 Task: Plan a departmental training on customer service excellence on the 17th january 2024 at 4:30 PM to 5:00 PM
Action: Mouse moved to (60, 67)
Screenshot: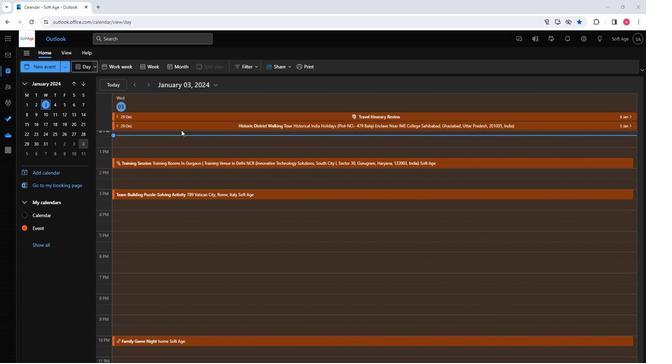 
Action: Mouse pressed left at (60, 67)
Screenshot: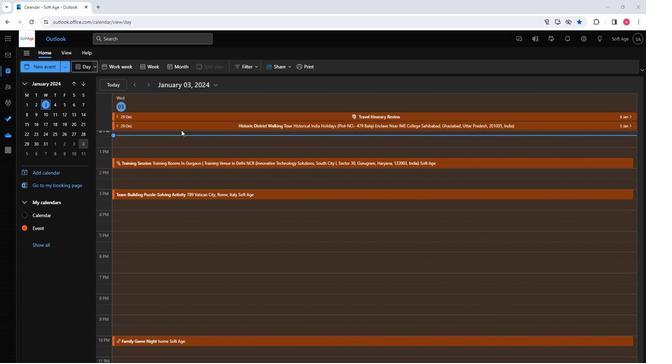 
Action: Mouse moved to (165, 110)
Screenshot: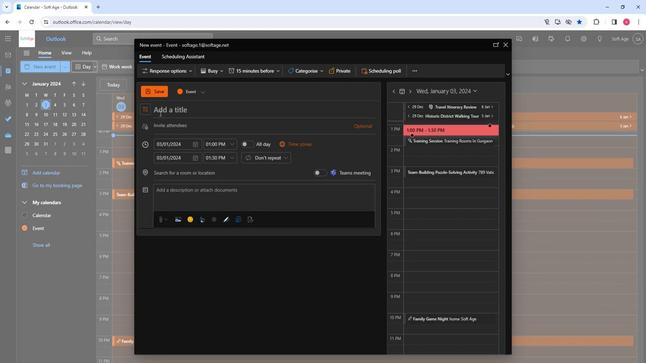
Action: Mouse pressed left at (165, 110)
Screenshot: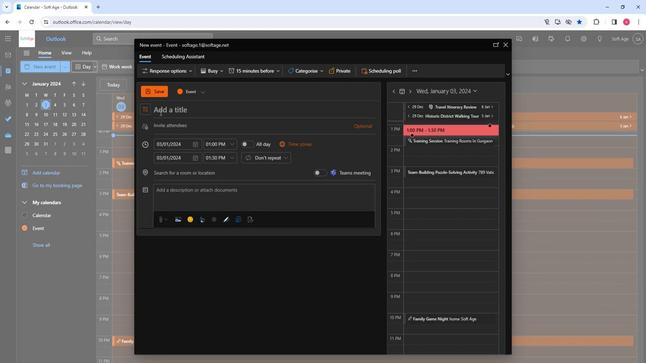 
Action: Mouse moved to (167, 112)
Screenshot: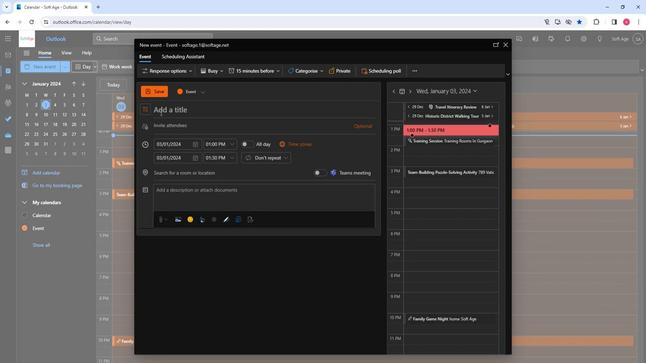 
Action: Key pressed <Key.shift>Departmental<Key.space><Key.shift>Training<Key.space>on<Key.space><Key.backspace><Key.backspace><Key.backspace><Key.shift>On<Key.space><Key.shift><Key.shift><Key.shift><Key.shift><Key.shift><Key.shift><Key.shift><Key.shift><Key.shift><Key.shift>Customer<Key.space><Key.shift>Service<Key.space><Key.shift><Key.shift><Key.shift><Key.shift><Key.shift><Key.shift><Key.shift><Key.shift><Key.shift><Key.shift>Excellence<Key.space>
Screenshot: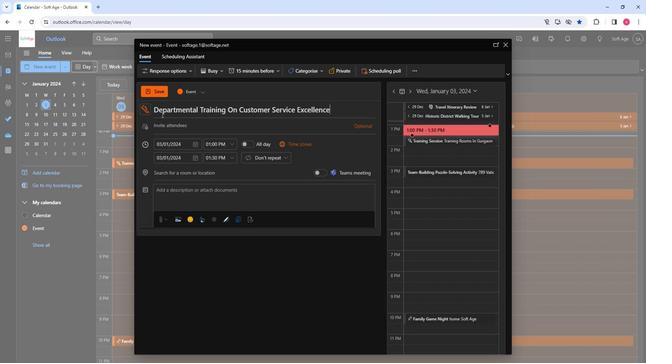 
Action: Mouse moved to (220, 124)
Screenshot: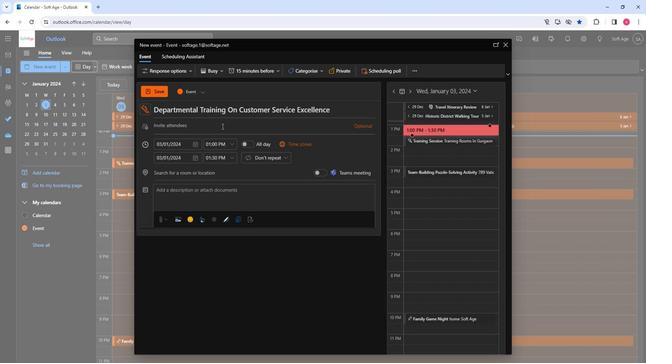 
Action: Mouse pressed left at (220, 124)
Screenshot: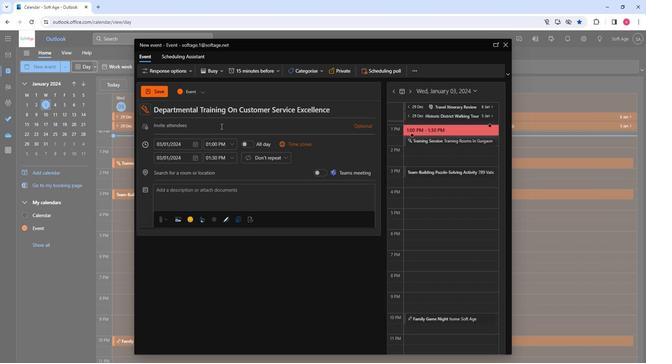 
Action: Key pressed d<Key.backspace>so
Screenshot: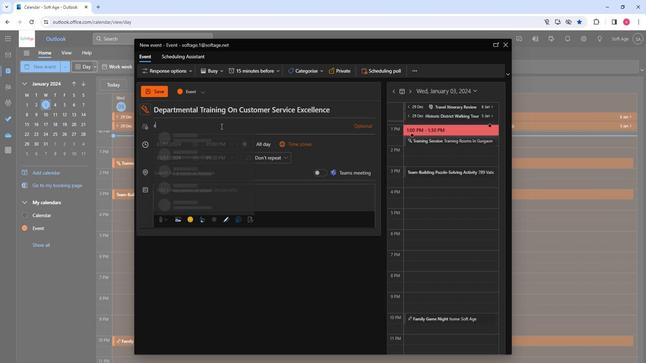 
Action: Mouse moved to (213, 149)
Screenshot: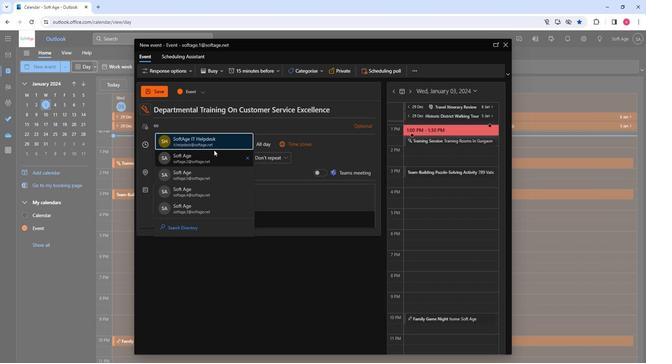 
Action: Mouse pressed left at (213, 149)
Screenshot: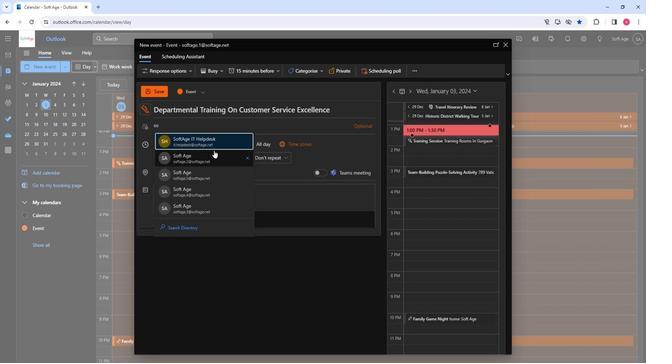 
Action: Key pressed so
Screenshot: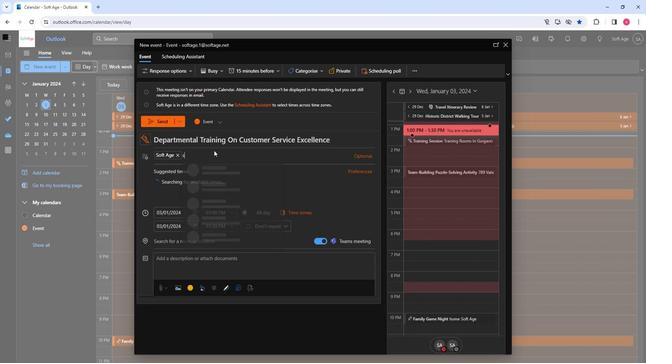 
Action: Mouse moved to (224, 207)
Screenshot: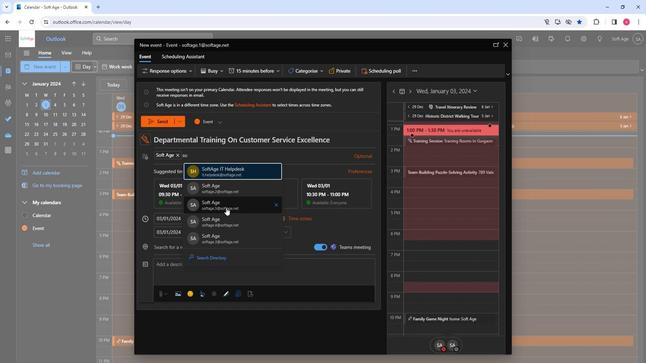 
Action: Mouse pressed left at (224, 207)
Screenshot: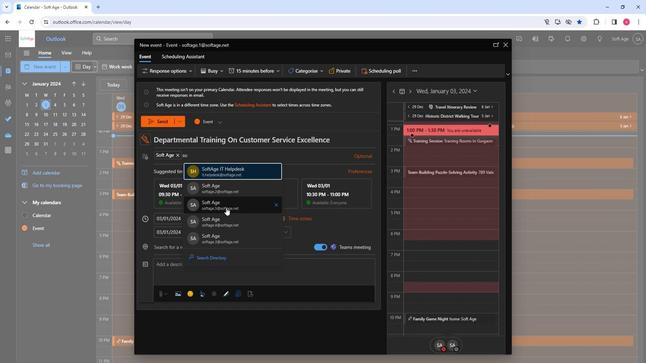 
Action: Key pressed so
Screenshot: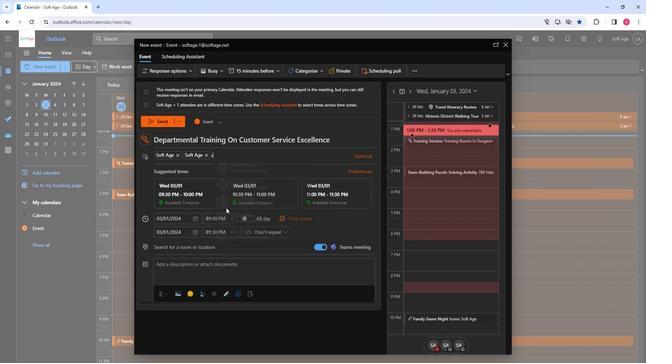 
Action: Mouse moved to (229, 220)
Screenshot: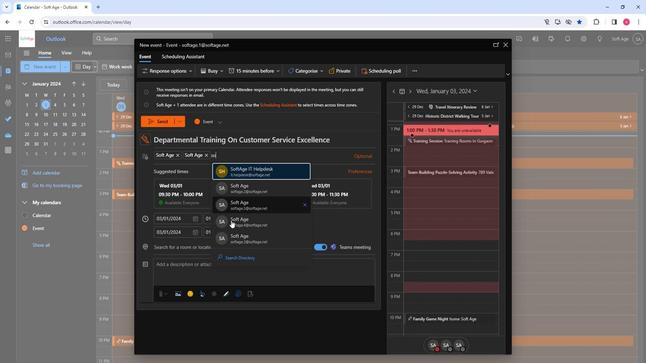 
Action: Mouse pressed left at (229, 220)
Screenshot: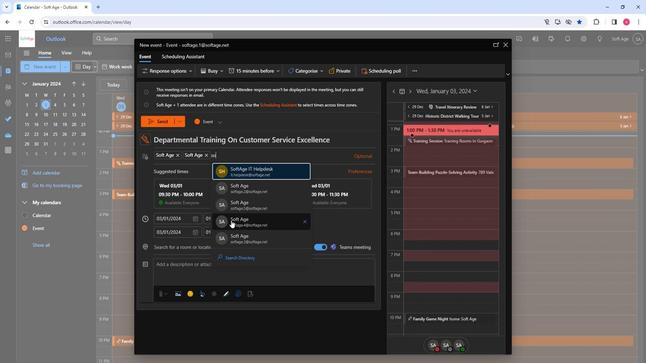 
Action: Key pressed so
Screenshot: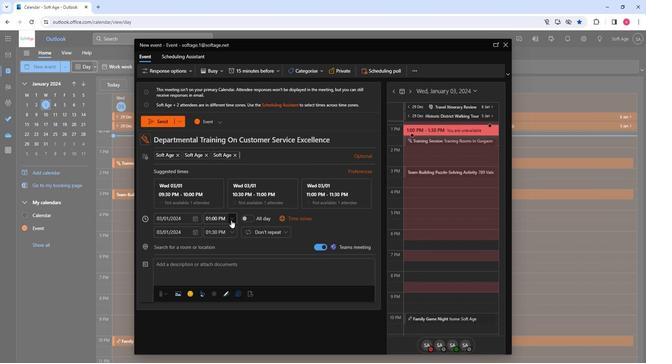 
Action: Mouse moved to (282, 238)
Screenshot: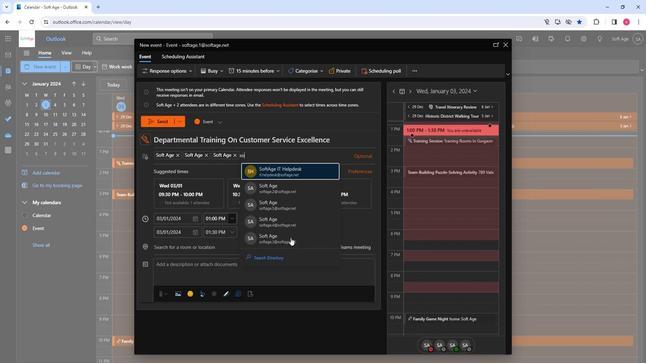 
Action: Mouse pressed left at (282, 238)
Screenshot: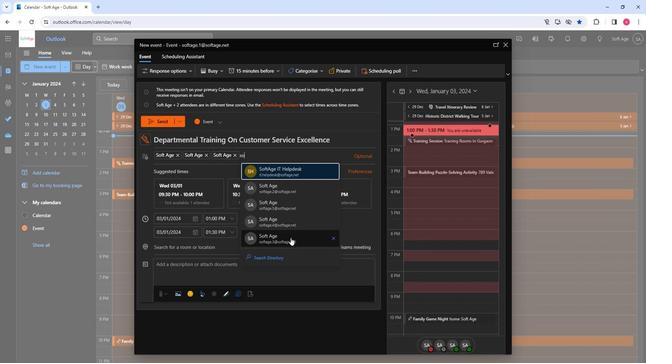 
Action: Mouse moved to (196, 220)
Screenshot: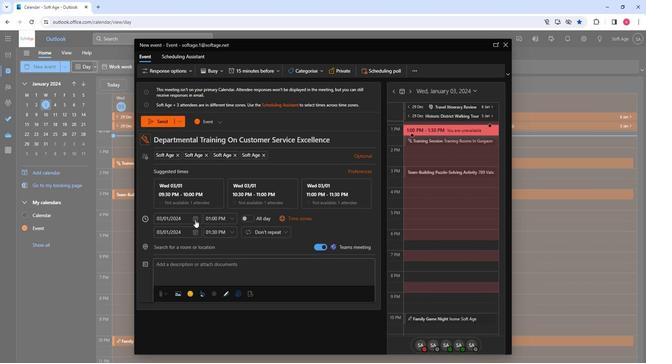 
Action: Mouse pressed left at (196, 220)
Screenshot: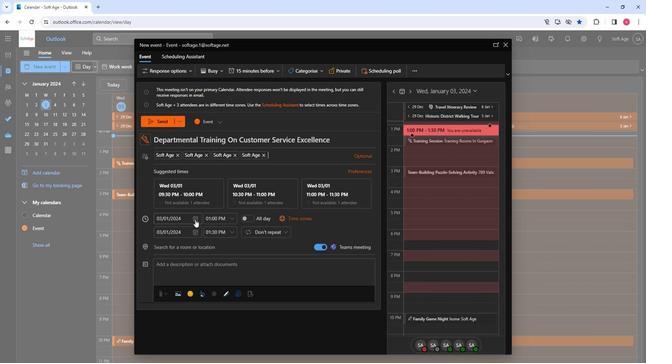 
Action: Mouse moved to (184, 276)
Screenshot: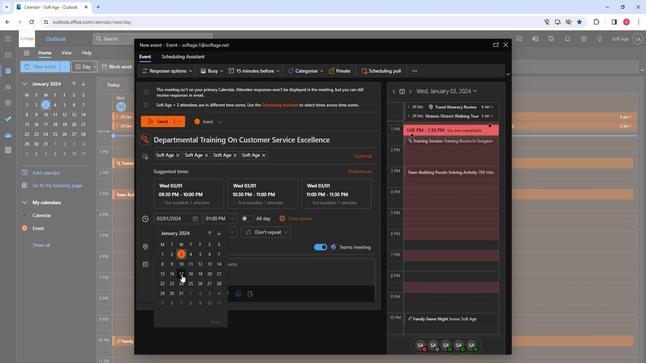 
Action: Mouse pressed left at (184, 276)
Screenshot: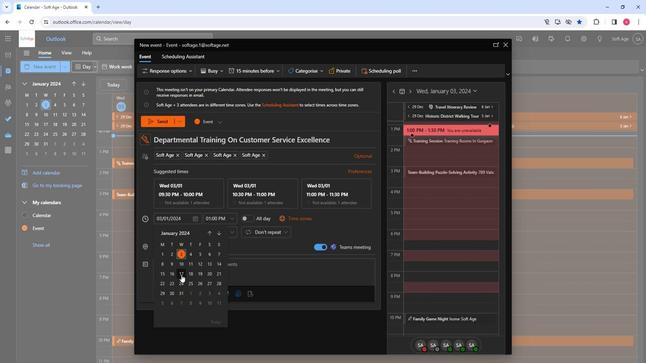
Action: Mouse moved to (231, 214)
Screenshot: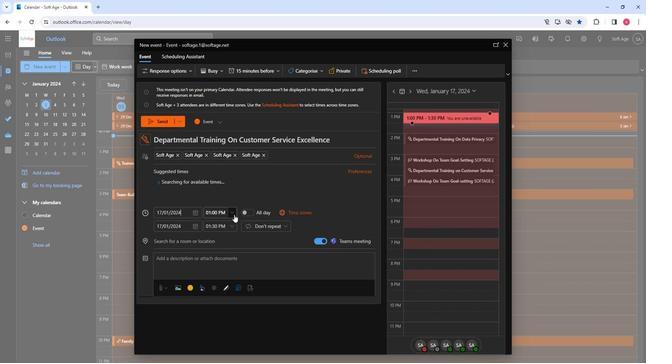 
Action: Mouse pressed left at (231, 214)
Screenshot: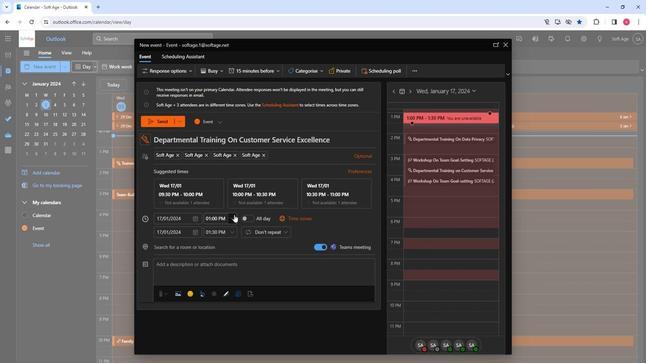 
Action: Mouse moved to (220, 255)
Screenshot: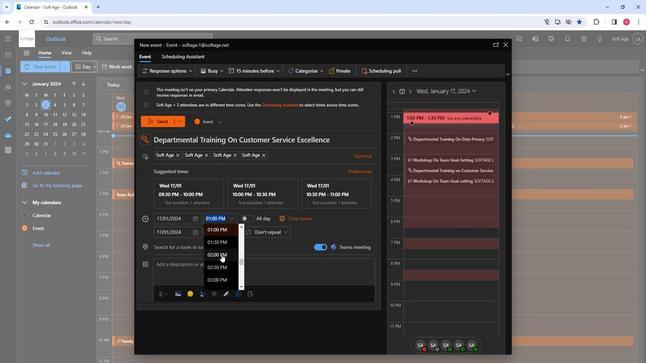 
Action: Mouse scrolled (220, 255) with delta (0, 0)
Screenshot: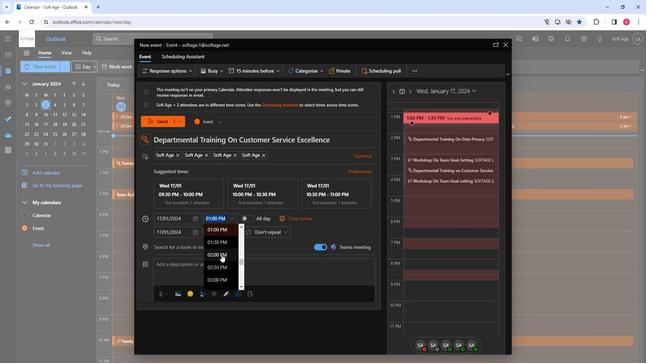 
Action: Mouse moved to (221, 255)
Screenshot: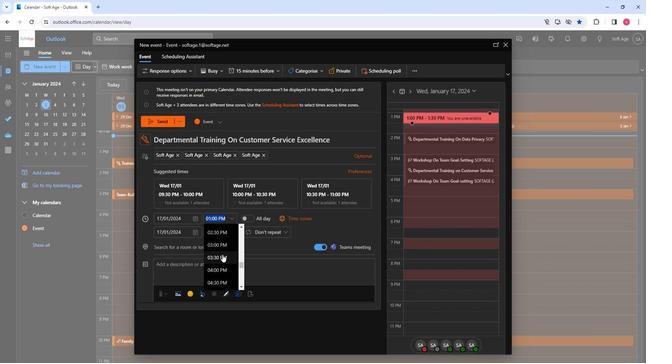 
Action: Mouse scrolled (221, 255) with delta (0, 0)
Screenshot: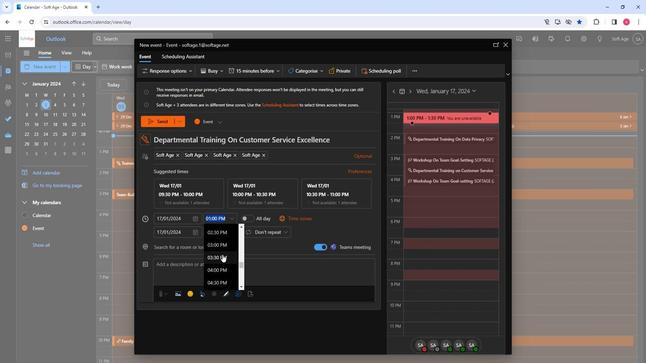 
Action: Mouse moved to (218, 251)
Screenshot: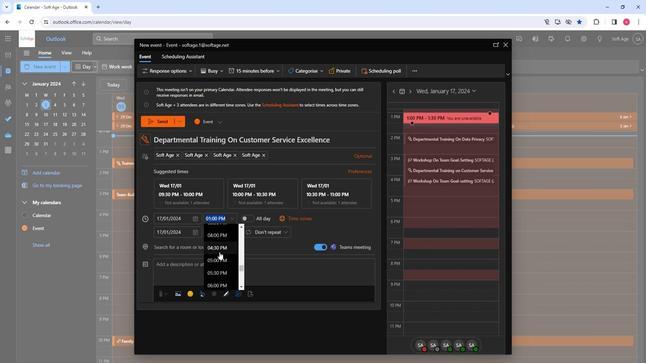 
Action: Mouse pressed left at (218, 251)
Screenshot: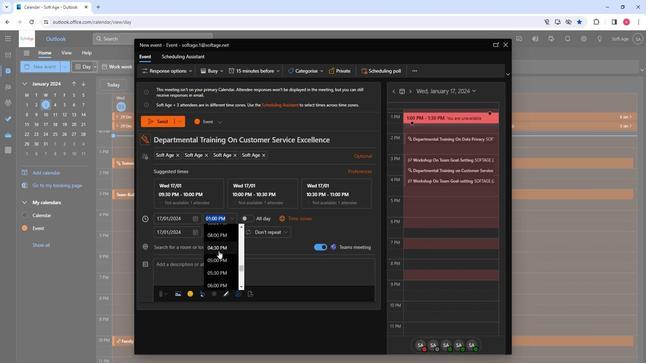 
Action: Mouse moved to (180, 250)
Screenshot: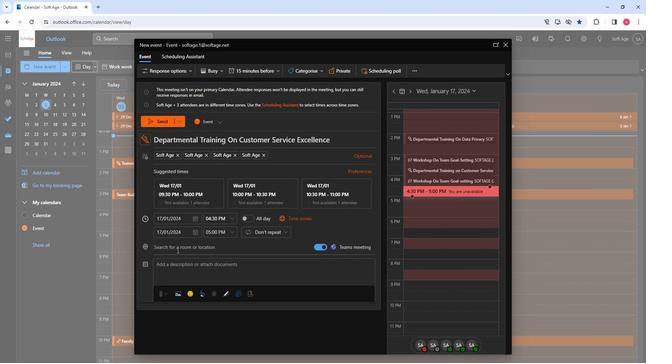 
Action: Mouse pressed left at (180, 250)
Screenshot: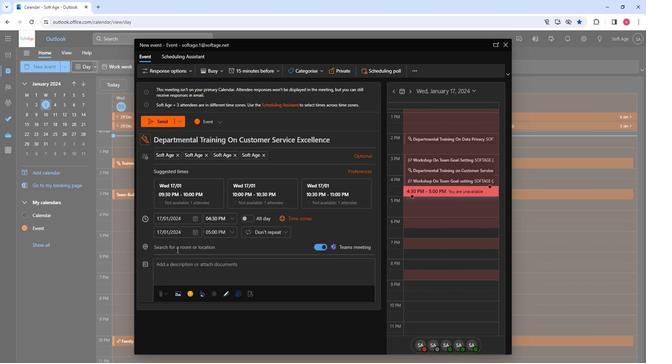 
Action: Key pressed customer
Screenshot: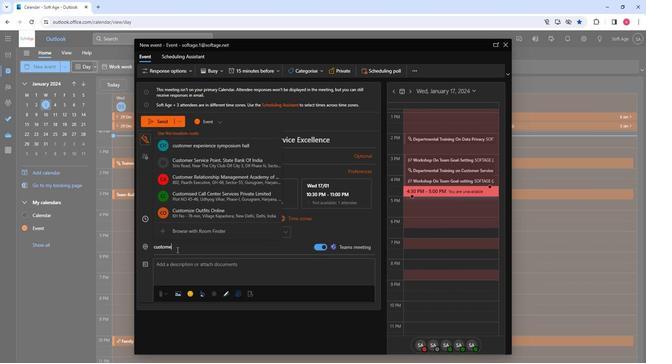 
Action: Mouse moved to (211, 200)
Screenshot: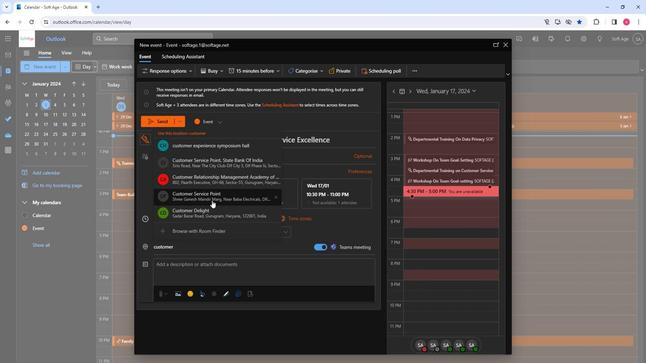 
Action: Mouse pressed left at (211, 200)
Screenshot: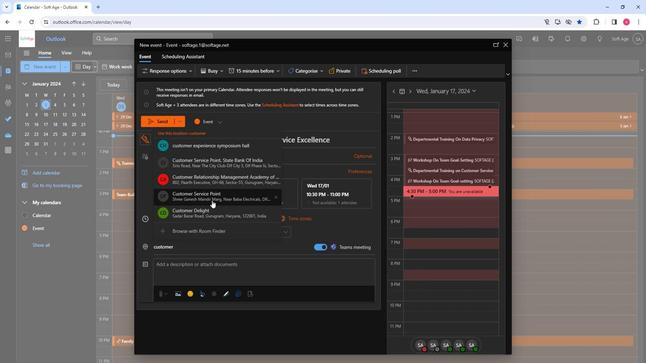 
Action: Mouse moved to (195, 266)
Screenshot: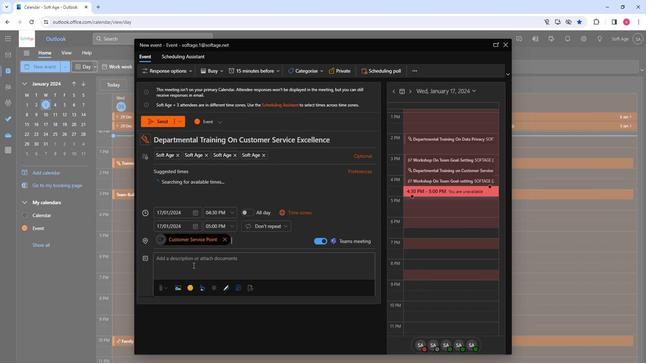 
Action: Mouse pressed left at (195, 266)
Screenshot: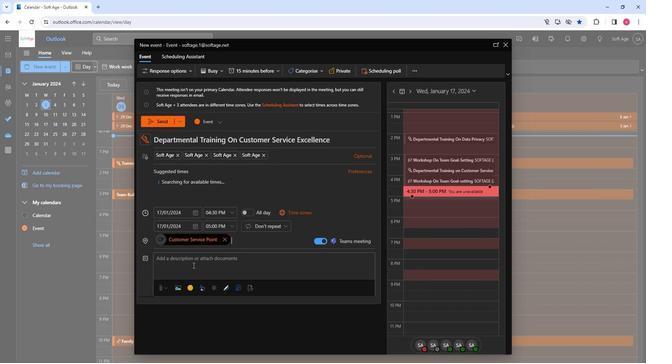 
Action: Mouse moved to (195, 266)
Screenshot: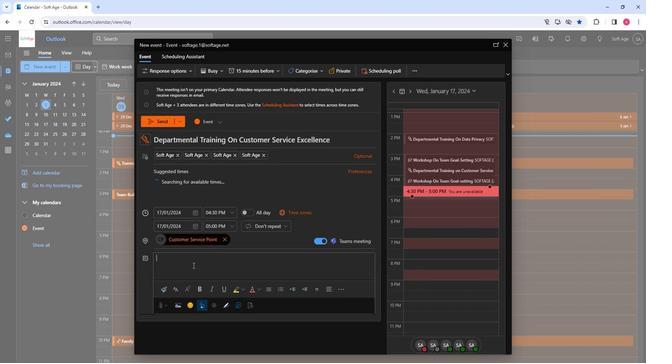 
Action: Key pressed <Key.shift>Elevate<Key.space>service<Key.space>standards<Key.shift>!<Key.space><Key.shift>Join<Key.space>our<Key.space>department<Key.space>training<Key.space>on<Key.space>customer<Key.space>service<Key.space>ec<Key.backspace>xcellen<Key.backspace><Key.backspace><Key.backspace><Key.backspace>llence<Key.space>next<Key.space>month.<Key.space><Key.shift>Enhance<Key.space>skills,<Key.space>foster<Key.space>customer<Key.space>satisfaction,<Key.space>and<Key.space>cultivate<Key.space>a<Key.space>culture<Key.space>of<Key.space>exceptional<Key.space>service
Screenshot: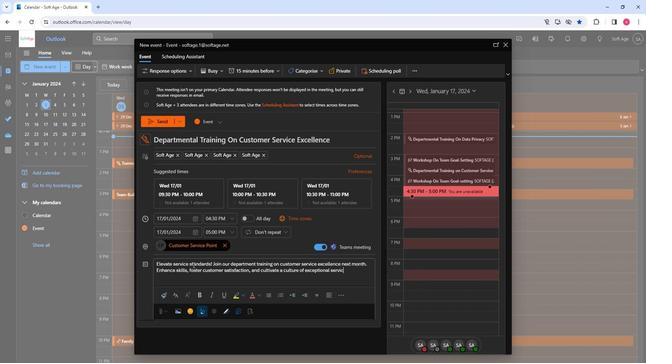 
Action: Mouse moved to (220, 271)
Screenshot: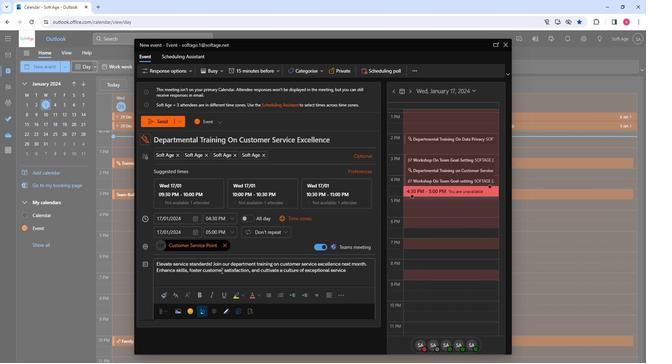 
Action: Key pressed .
Screenshot: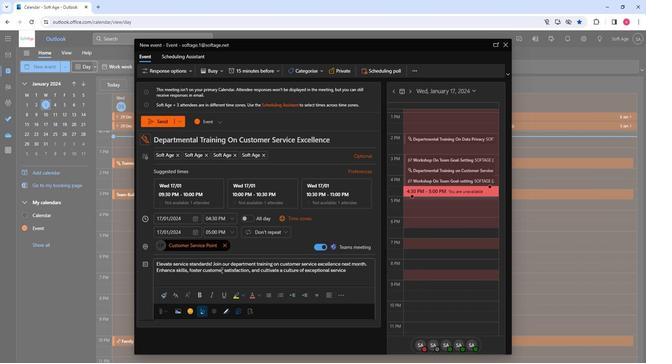 
Action: Mouse pressed left at (220, 271)
Screenshot: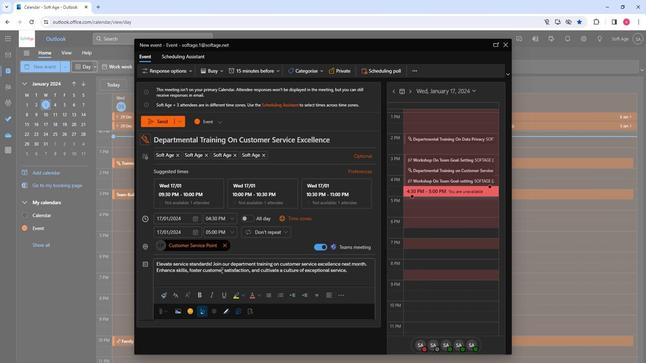 
Action: Mouse pressed left at (220, 271)
Screenshot: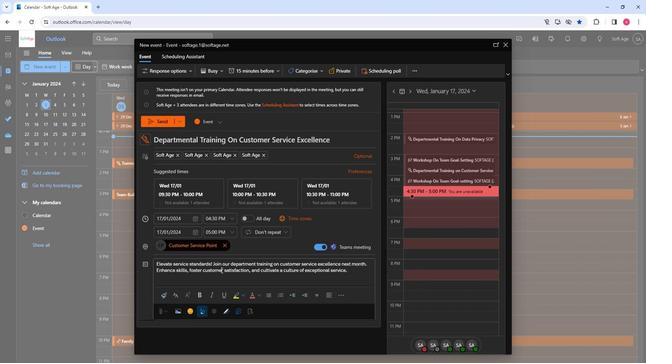 
Action: Mouse pressed left at (220, 271)
Screenshot: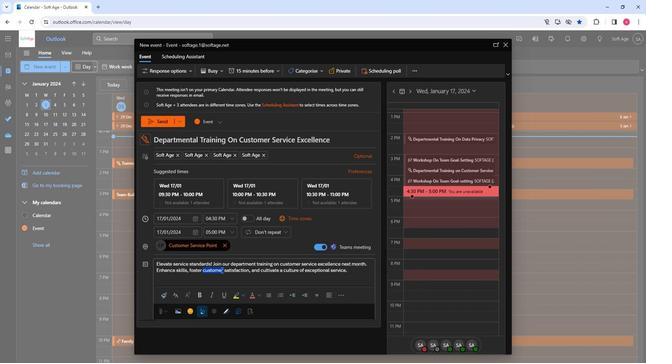 
Action: Mouse moved to (180, 299)
Screenshot: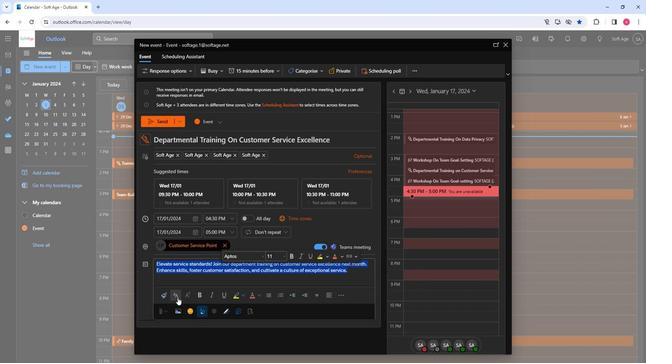 
Action: Mouse pressed left at (180, 299)
Screenshot: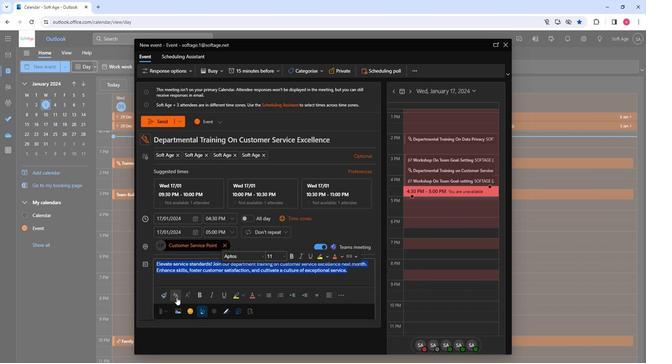 
Action: Mouse moved to (214, 230)
Screenshot: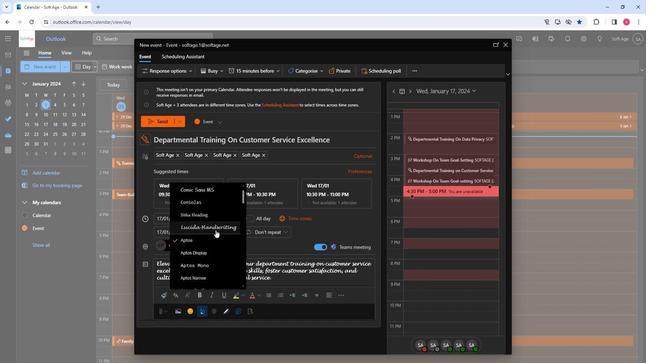
Action: Mouse scrolled (214, 230) with delta (0, 0)
Screenshot: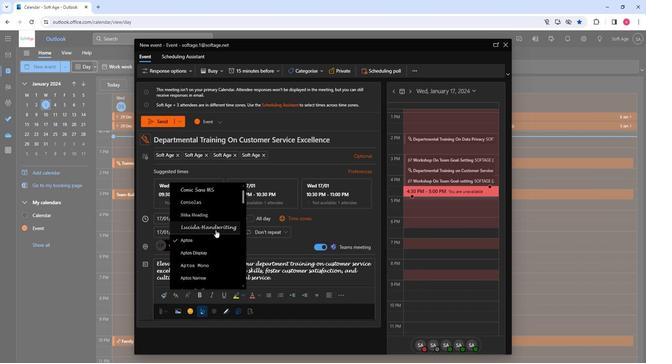 
Action: Mouse scrolled (214, 230) with delta (0, 0)
Screenshot: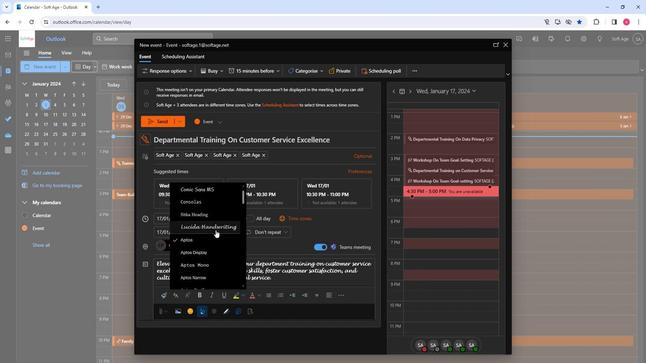 
Action: Mouse moved to (195, 258)
Screenshot: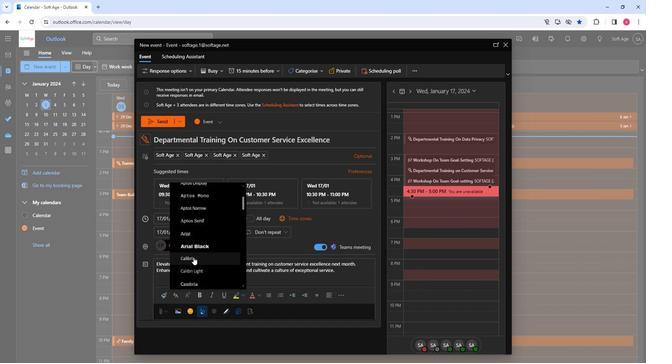 
Action: Mouse scrolled (195, 258) with delta (0, 0)
Screenshot: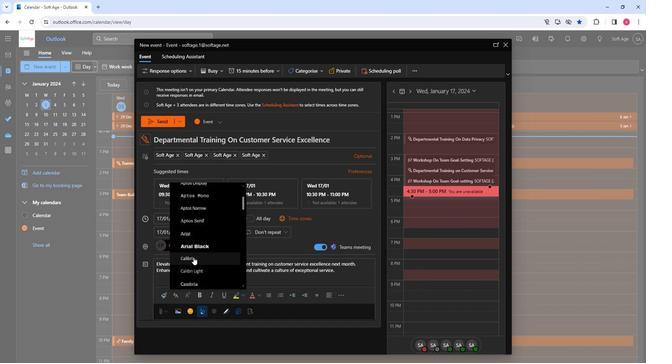 
Action: Mouse scrolled (195, 258) with delta (0, 0)
Screenshot: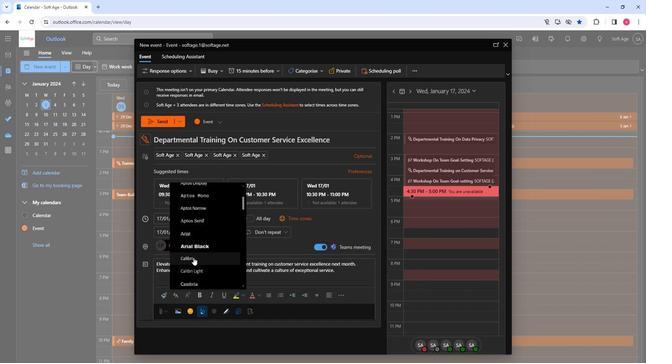 
Action: Mouse scrolled (195, 258) with delta (0, 0)
Screenshot: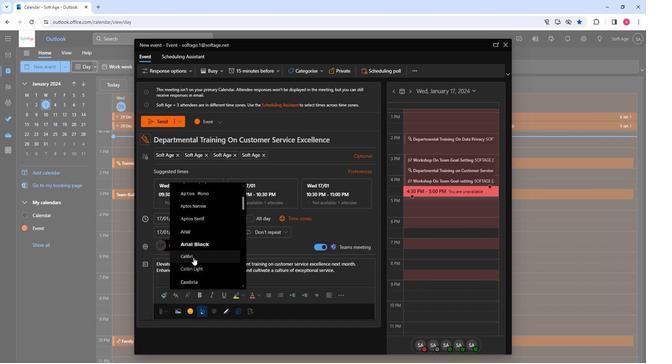 
Action: Mouse moved to (198, 218)
Screenshot: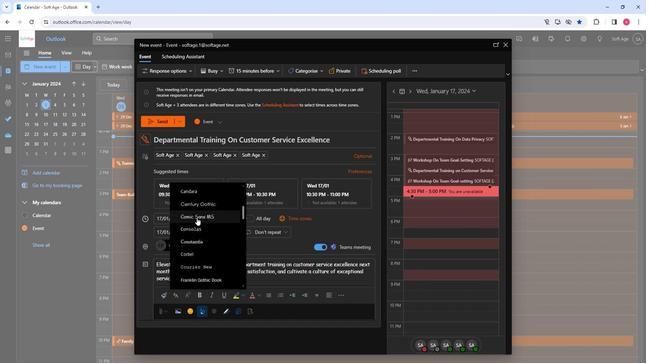 
Action: Mouse pressed left at (198, 218)
Screenshot: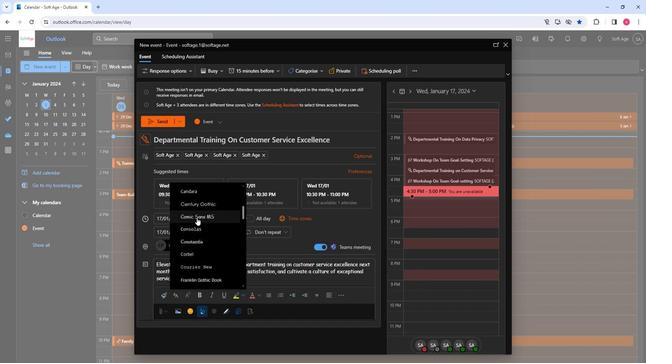 
Action: Mouse moved to (190, 295)
Screenshot: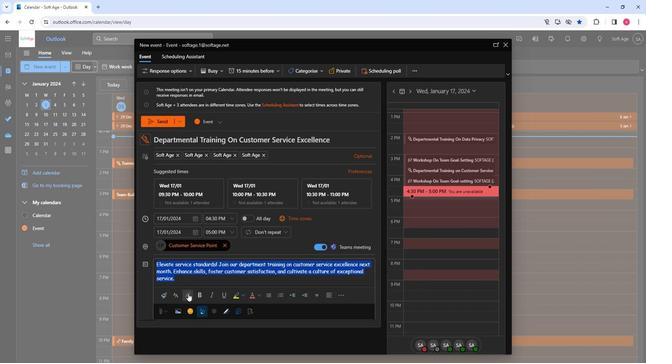 
Action: Mouse pressed left at (190, 295)
Screenshot: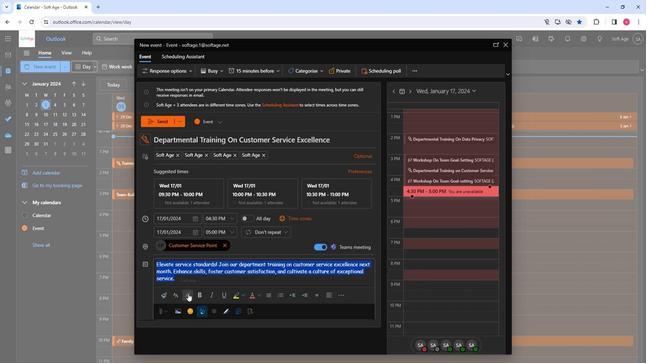 
Action: Mouse moved to (196, 231)
Screenshot: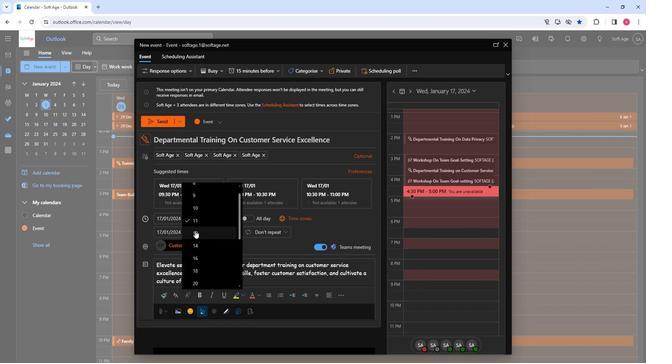 
Action: Mouse pressed left at (196, 231)
Screenshot: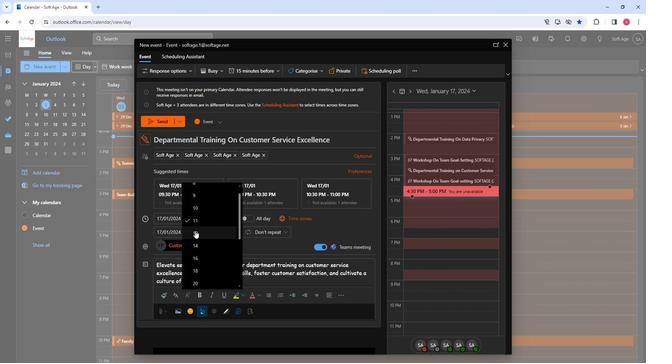 
Action: Mouse moved to (213, 298)
Screenshot: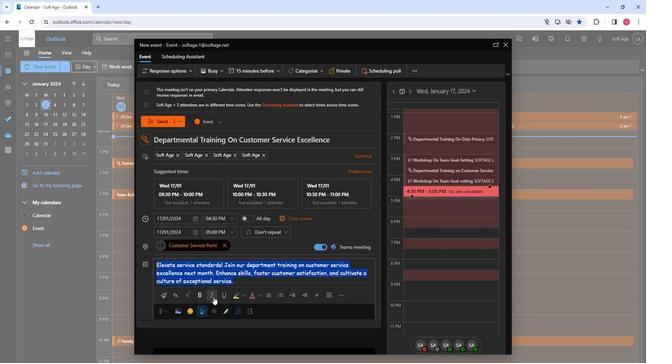 
Action: Mouse pressed left at (213, 298)
Screenshot: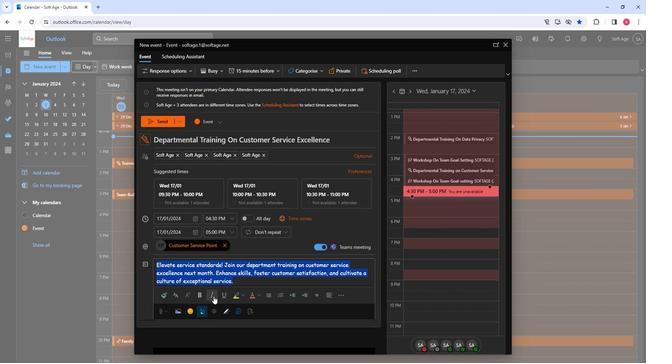 
Action: Mouse moved to (238, 296)
Screenshot: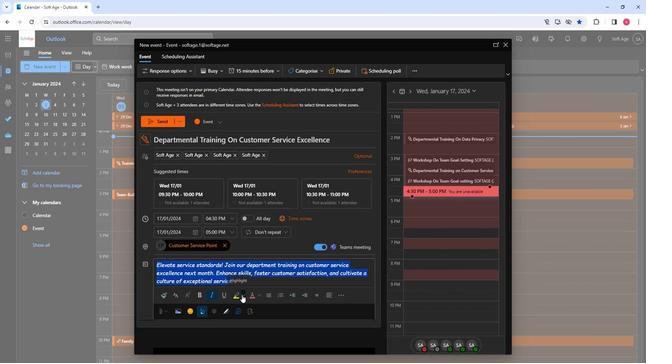 
Action: Mouse pressed left at (238, 296)
Screenshot: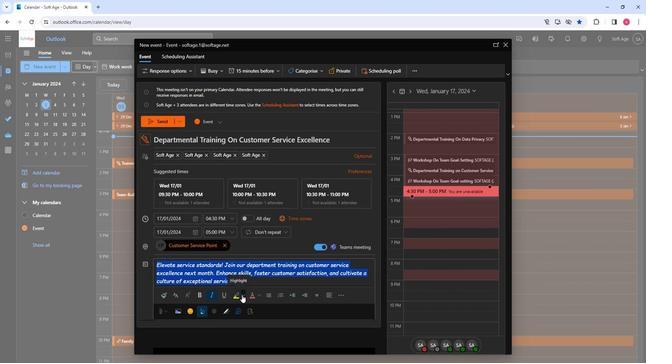 
Action: Mouse moved to (246, 322)
Screenshot: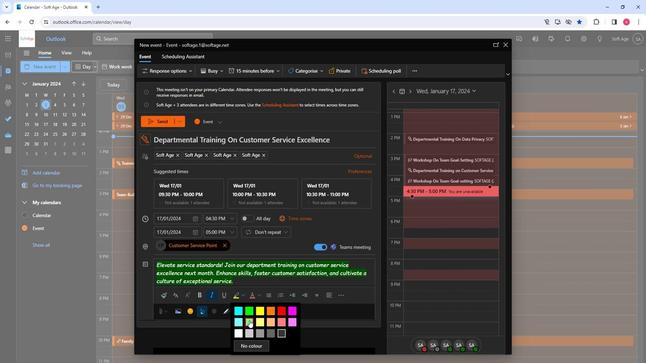 
Action: Mouse pressed left at (246, 322)
Screenshot: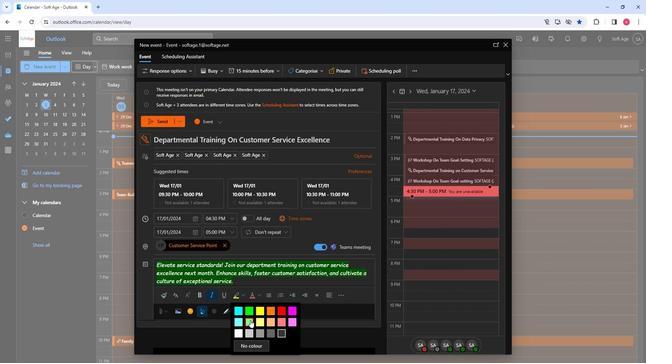 
Action: Mouse moved to (253, 297)
Screenshot: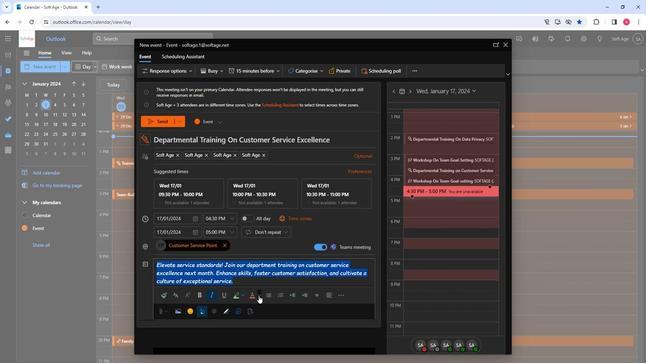 
Action: Mouse pressed left at (253, 297)
Screenshot: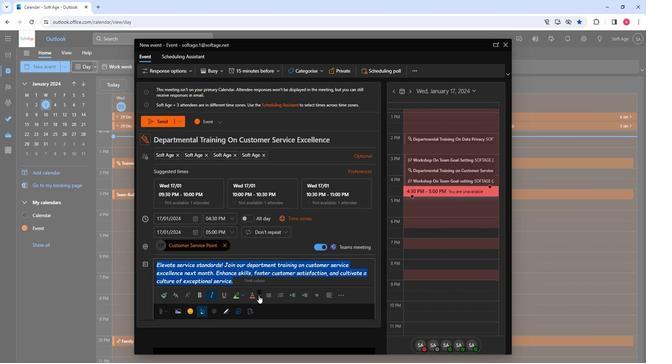 
Action: Mouse moved to (254, 299)
Screenshot: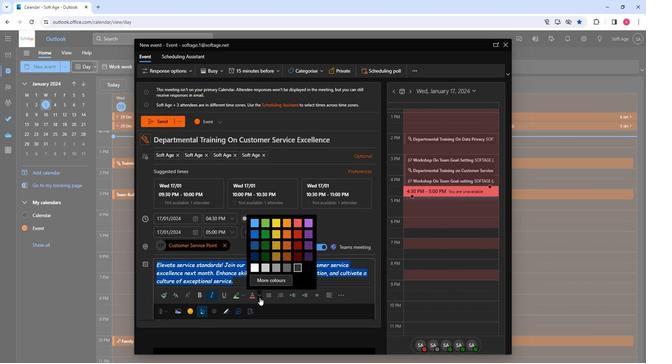 
Action: Mouse pressed left at (254, 299)
Screenshot: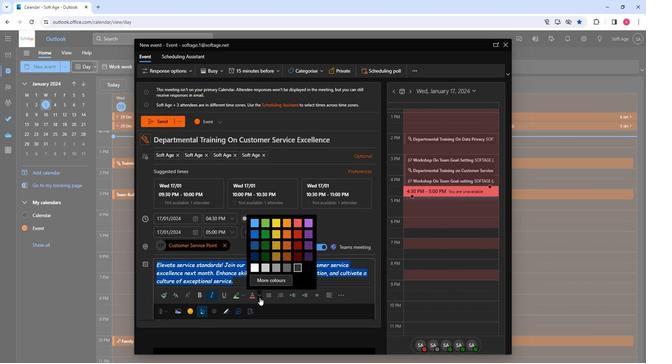 
Action: Mouse moved to (295, 296)
Screenshot: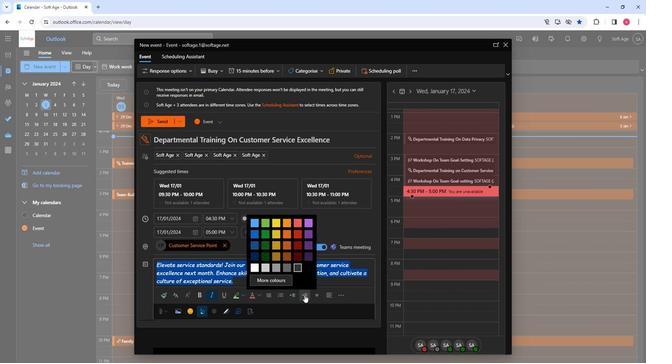 
Action: Mouse pressed left at (295, 296)
Screenshot: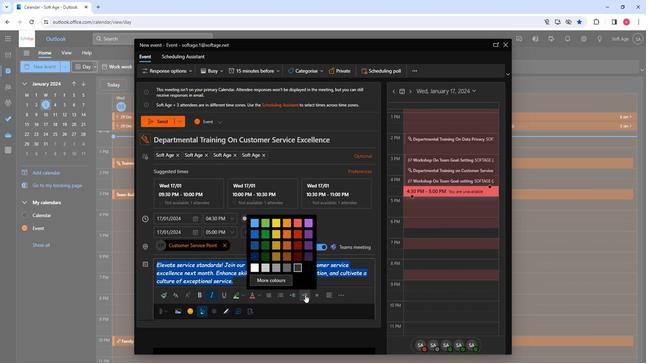 
Action: Mouse moved to (316, 282)
Screenshot: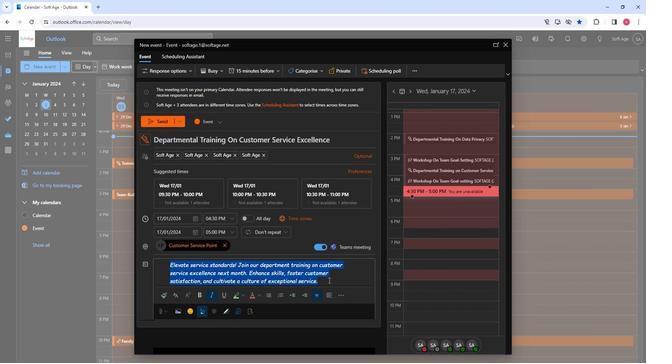 
Action: Mouse pressed left at (316, 282)
Screenshot: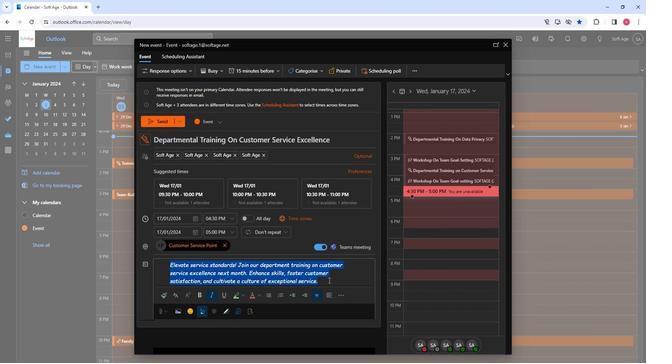 
Action: Mouse moved to (161, 119)
Screenshot: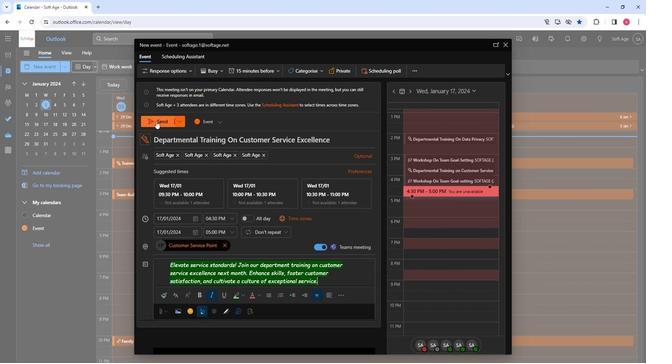 
Action: Mouse pressed left at (161, 119)
Screenshot: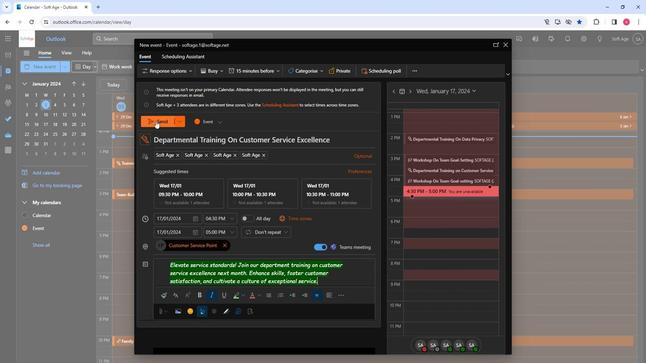 
Action: Mouse moved to (273, 241)
Screenshot: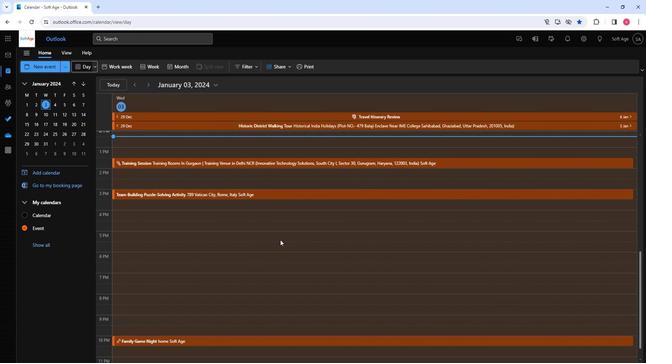 
